 Task: Modify the salesforce file settings for the organization
Action: Mouse moved to (207, 201)
Screenshot: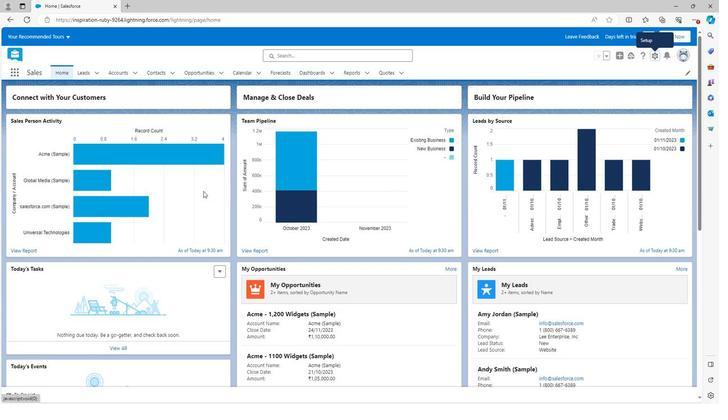 
Action: Mouse scrolled (207, 201) with delta (0, 0)
Screenshot: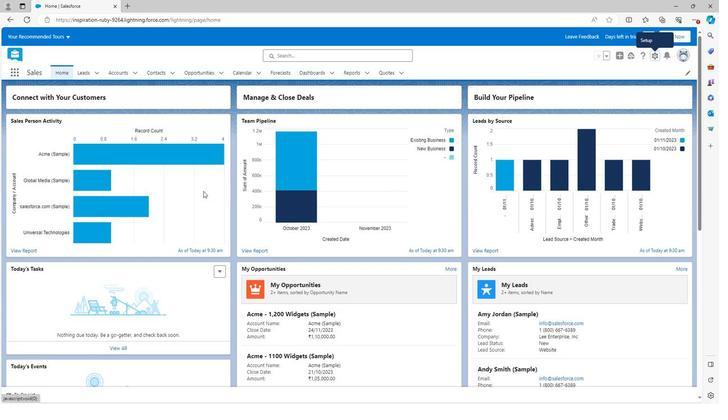 
Action: Mouse scrolled (207, 201) with delta (0, 0)
Screenshot: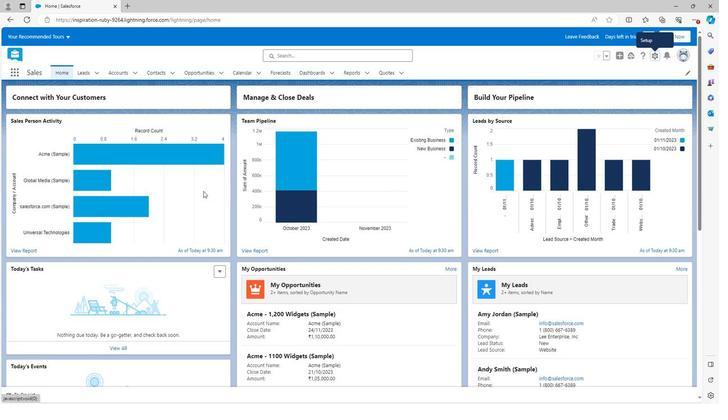 
Action: Mouse scrolled (207, 201) with delta (0, 0)
Screenshot: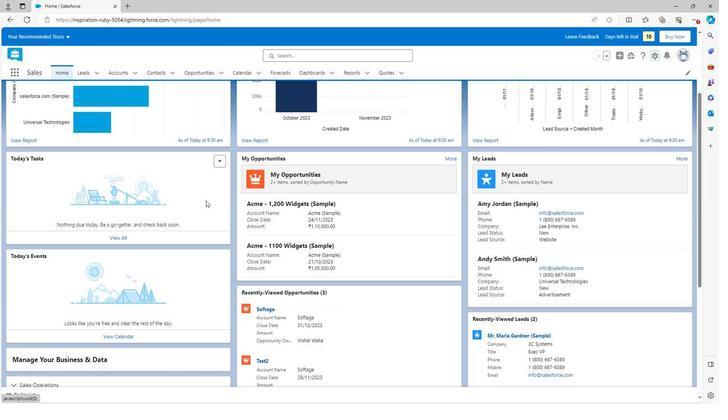 
Action: Mouse scrolled (207, 201) with delta (0, 0)
Screenshot: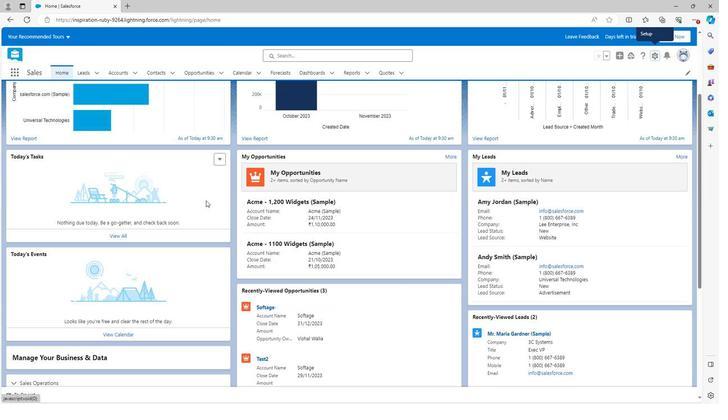 
Action: Mouse scrolled (207, 201) with delta (0, 0)
Screenshot: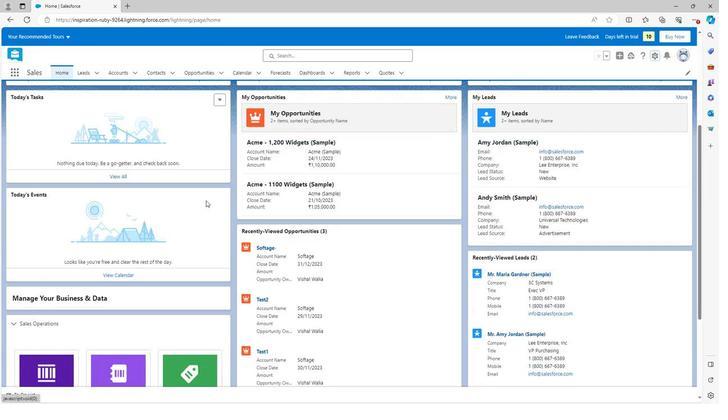 
Action: Mouse scrolled (207, 201) with delta (0, 0)
Screenshot: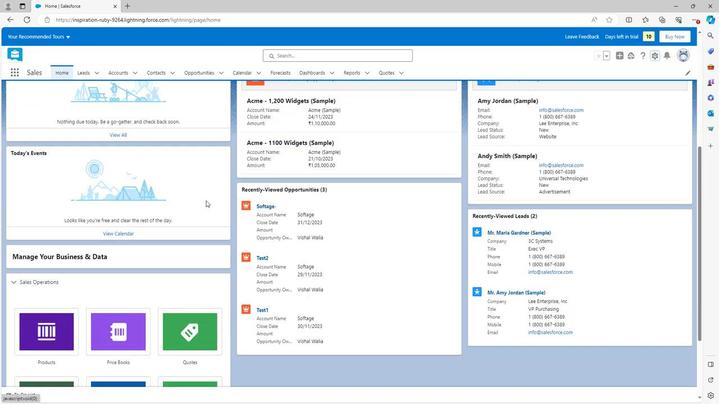 
Action: Mouse scrolled (207, 202) with delta (0, 0)
Screenshot: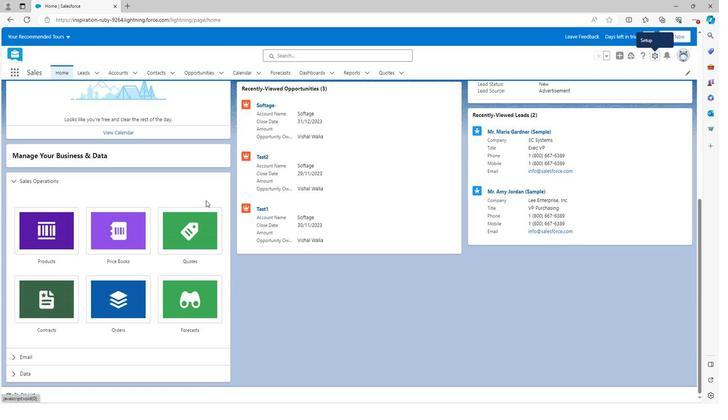 
Action: Mouse scrolled (207, 202) with delta (0, 0)
Screenshot: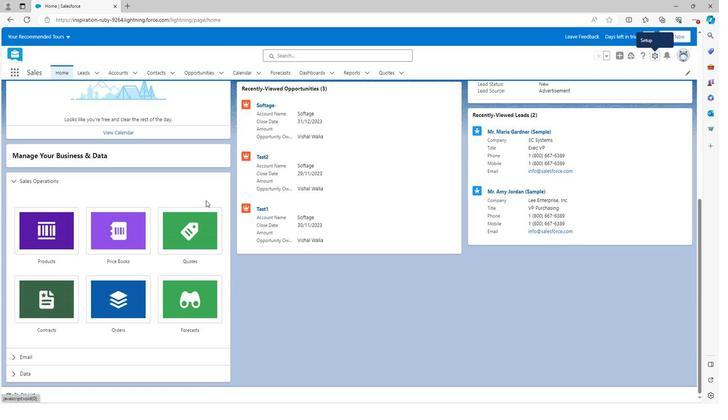 
Action: Mouse scrolled (207, 202) with delta (0, 0)
Screenshot: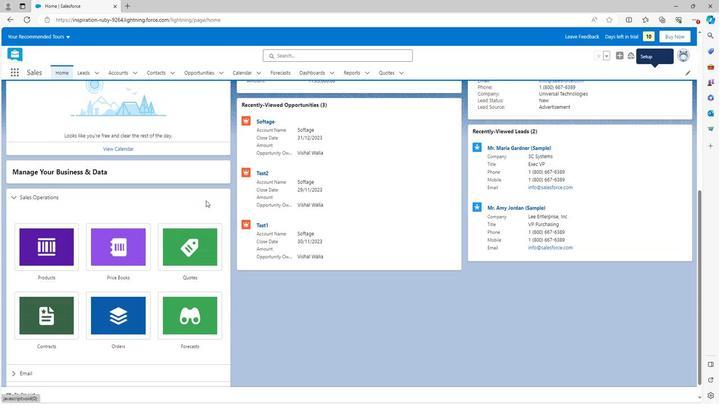 
Action: Mouse scrolled (207, 202) with delta (0, 0)
Screenshot: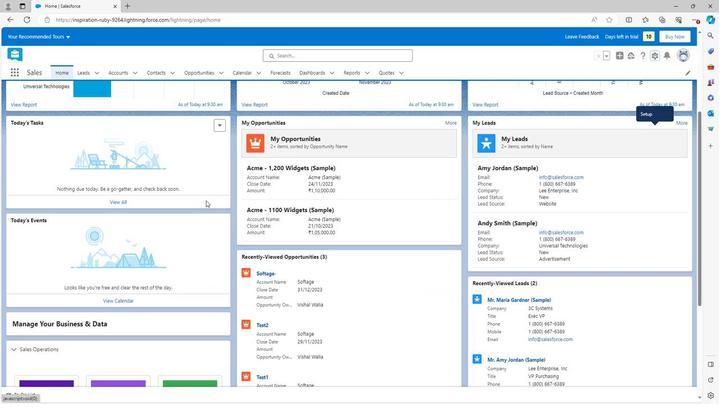 
Action: Mouse scrolled (207, 202) with delta (0, 0)
Screenshot: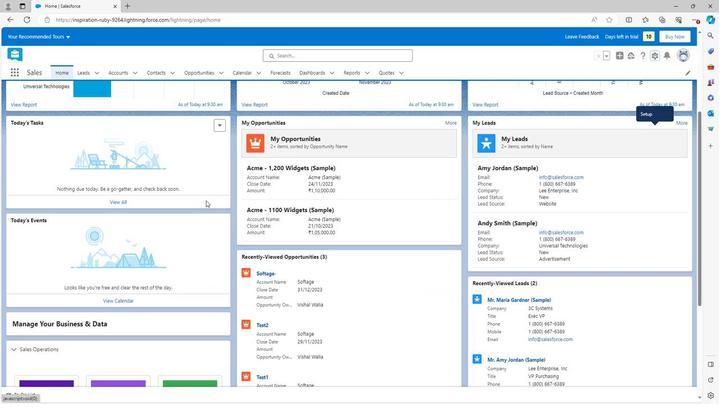 
Action: Mouse scrolled (207, 202) with delta (0, 0)
Screenshot: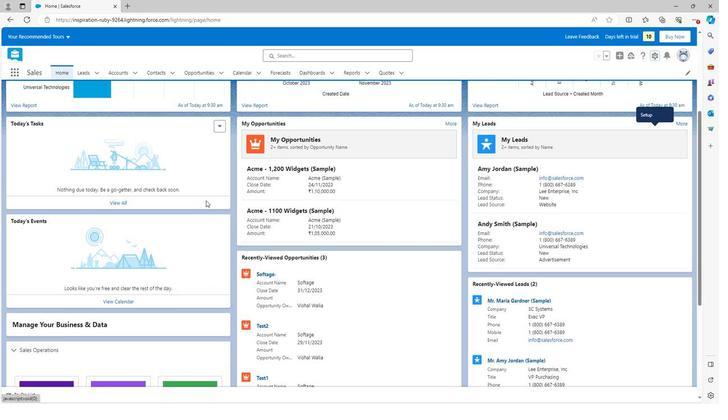 
Action: Mouse scrolled (207, 202) with delta (0, 0)
Screenshot: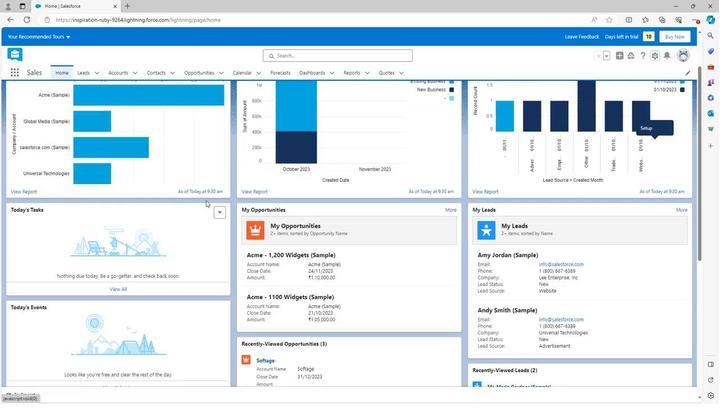 
Action: Mouse moved to (665, 57)
Screenshot: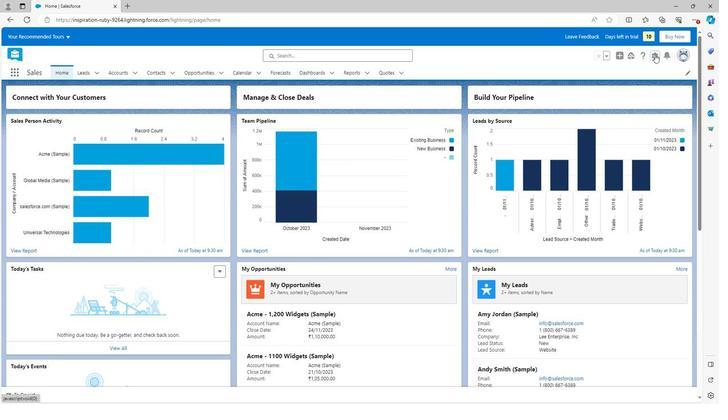 
Action: Mouse pressed left at (665, 57)
Screenshot: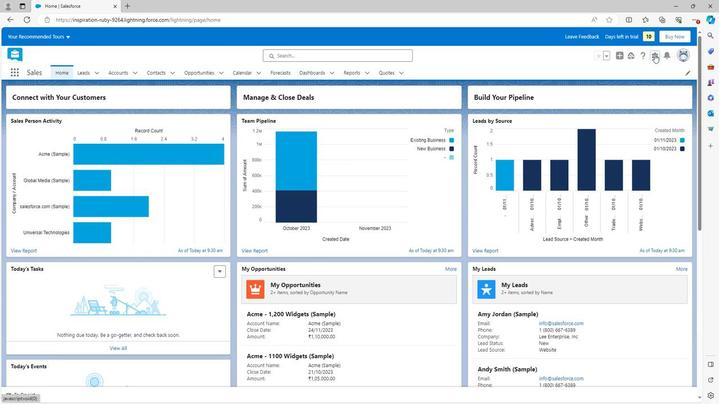
Action: Mouse moved to (647, 79)
Screenshot: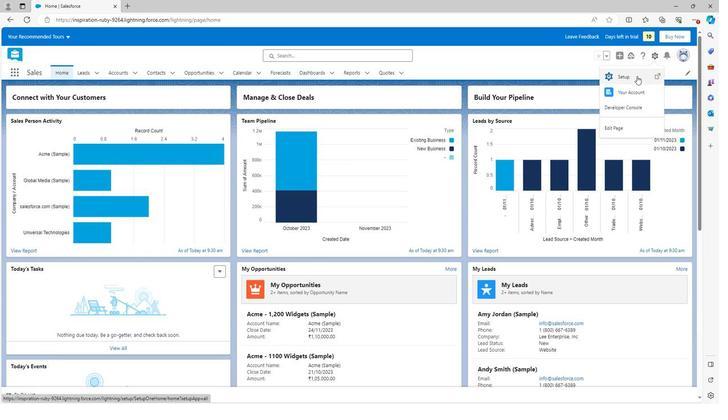 
Action: Mouse pressed left at (647, 79)
Screenshot: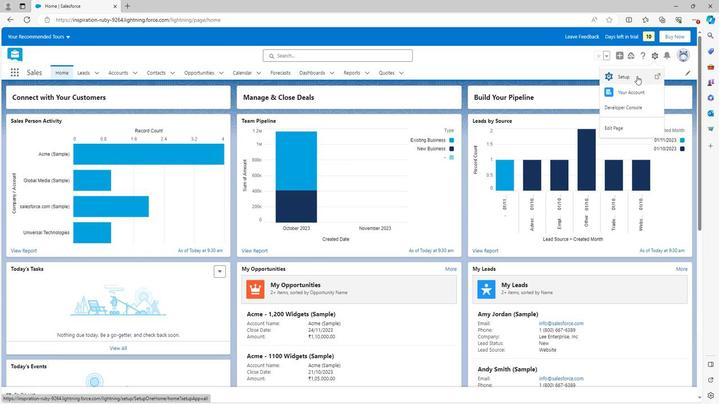 
Action: Mouse moved to (3, 294)
Screenshot: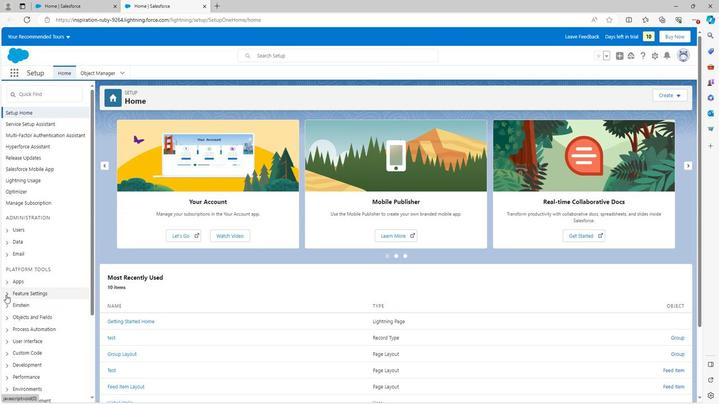 
Action: Mouse pressed left at (3, 294)
Screenshot: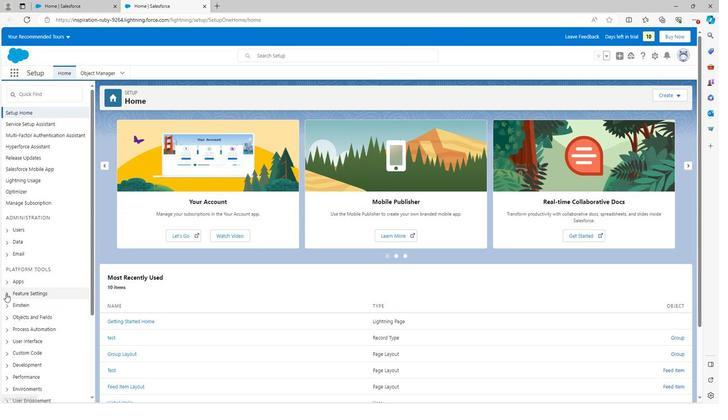 
Action: Mouse moved to (42, 324)
Screenshot: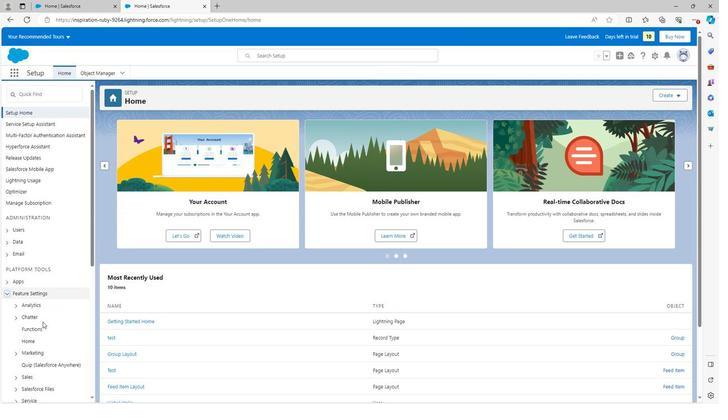 
Action: Mouse scrolled (42, 324) with delta (0, 0)
Screenshot: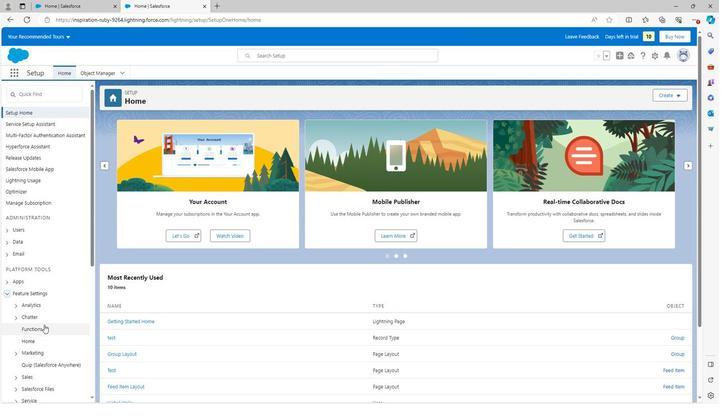 
Action: Mouse scrolled (42, 324) with delta (0, 0)
Screenshot: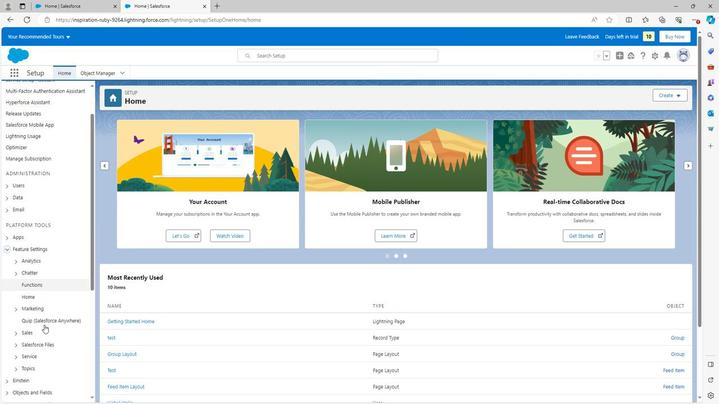 
Action: Mouse scrolled (42, 324) with delta (0, 0)
Screenshot: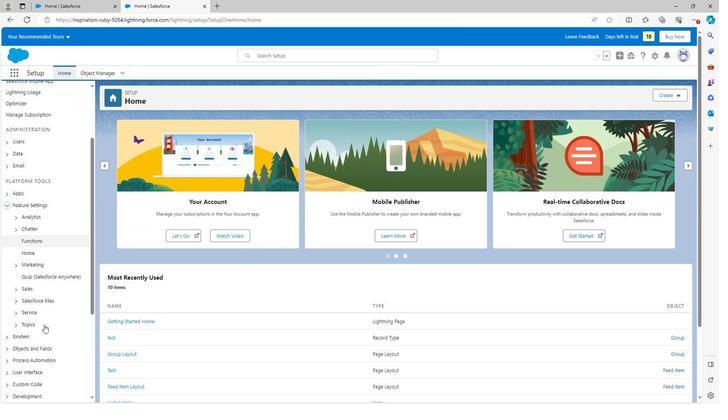 
Action: Mouse moved to (13, 245)
Screenshot: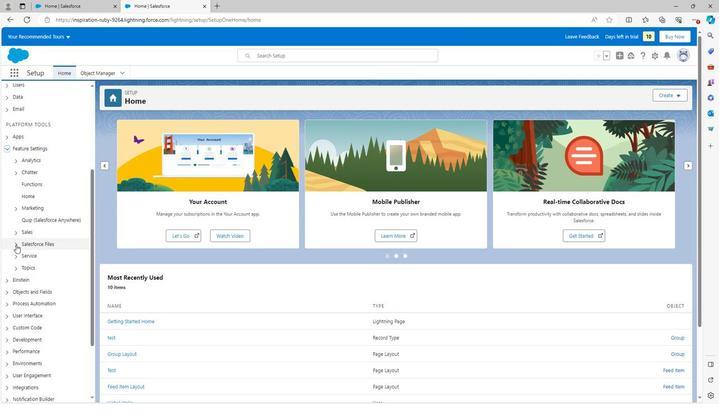 
Action: Mouse pressed left at (13, 245)
Screenshot: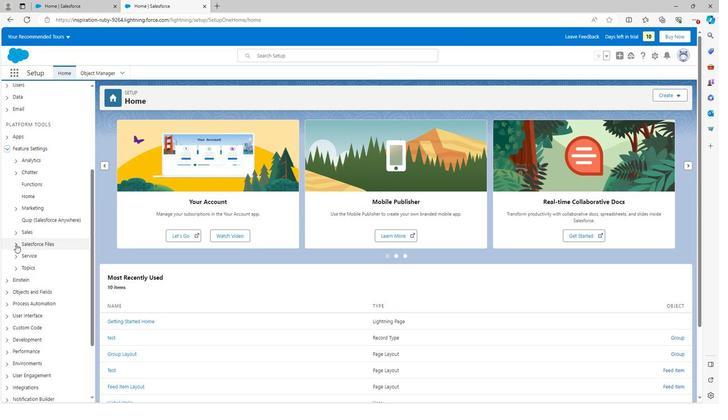 
Action: Mouse moved to (35, 296)
Screenshot: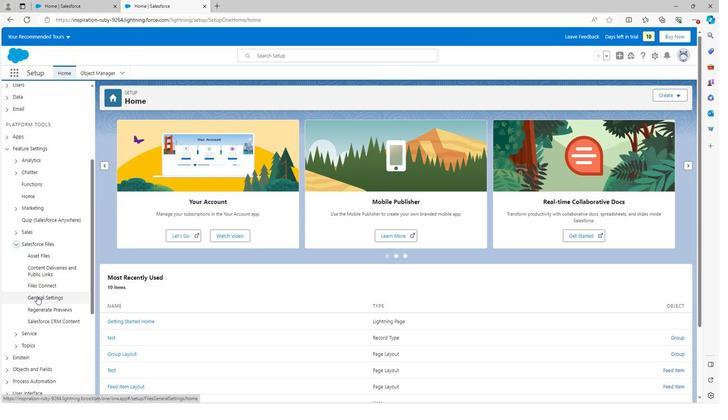 
Action: Mouse pressed left at (35, 296)
Screenshot: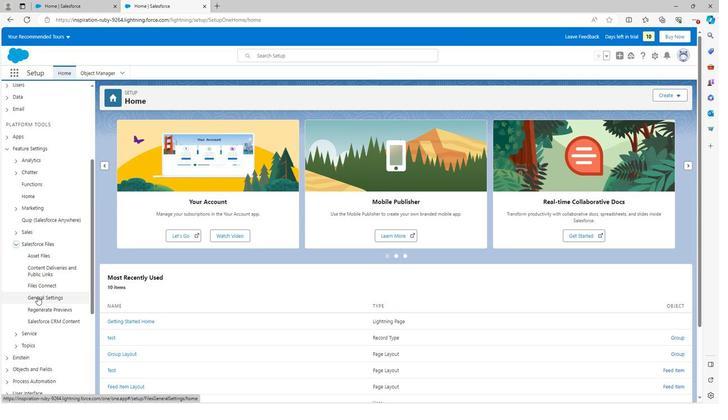 
Action: Mouse moved to (292, 224)
Screenshot: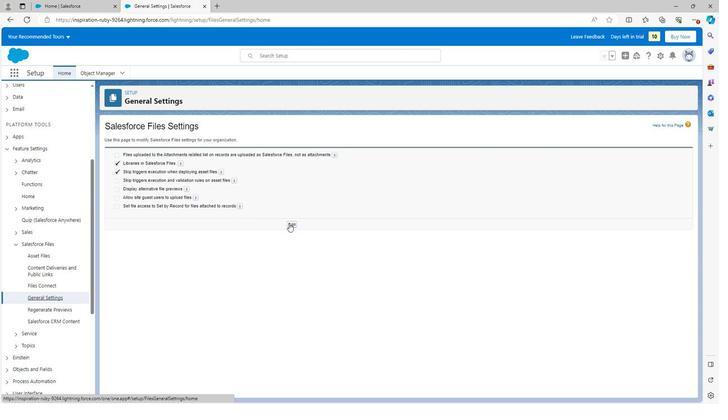 
Action: Mouse pressed left at (292, 224)
Screenshot: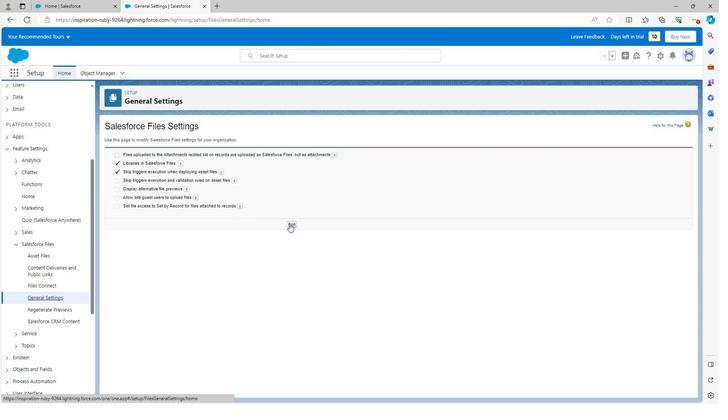 
Action: Mouse moved to (117, 187)
Screenshot: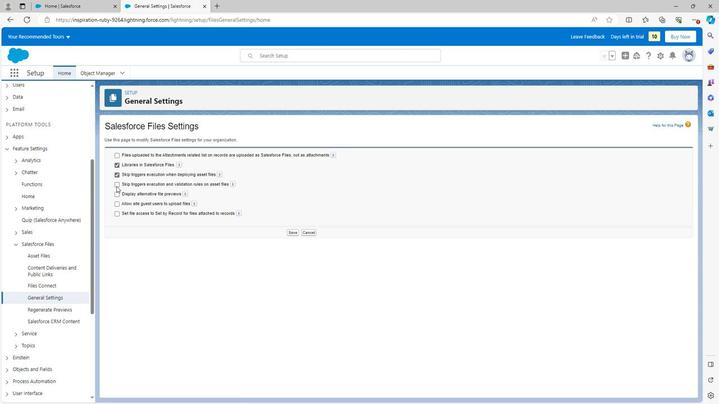 
Action: Mouse pressed left at (117, 187)
Screenshot: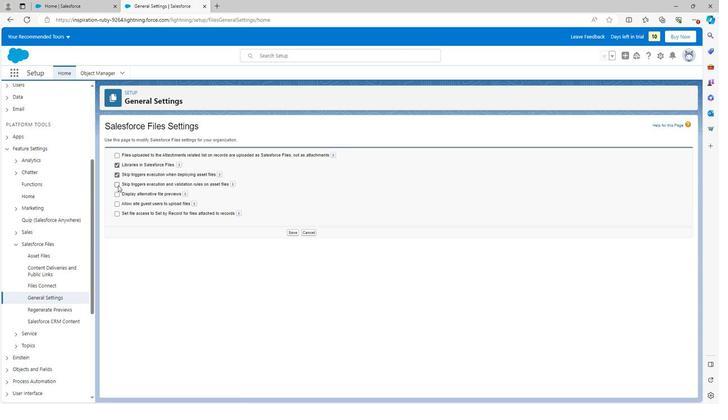 
Action: Mouse moved to (116, 194)
Screenshot: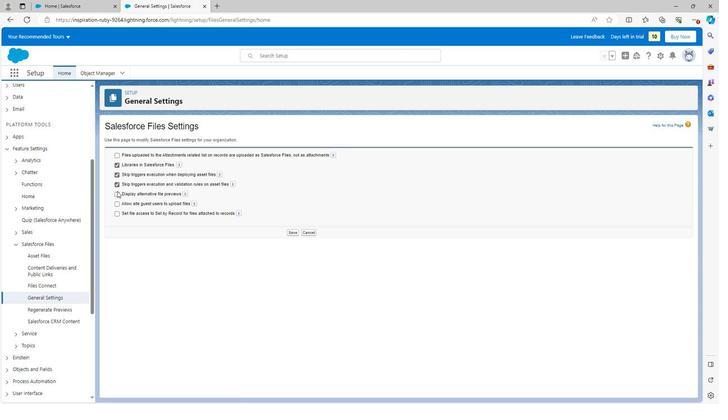 
Action: Mouse pressed left at (116, 194)
Screenshot: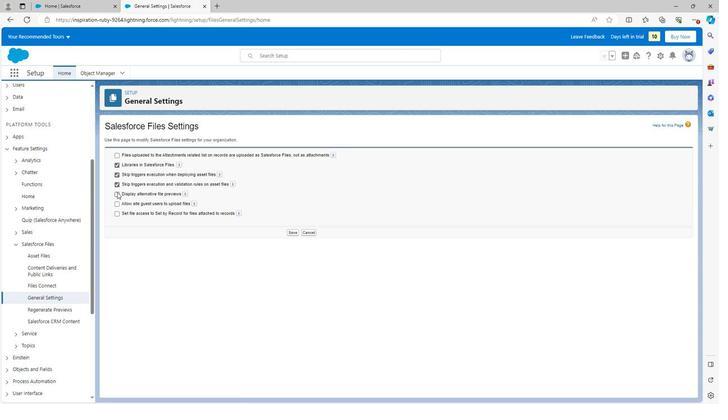 
Action: Mouse moved to (115, 205)
Screenshot: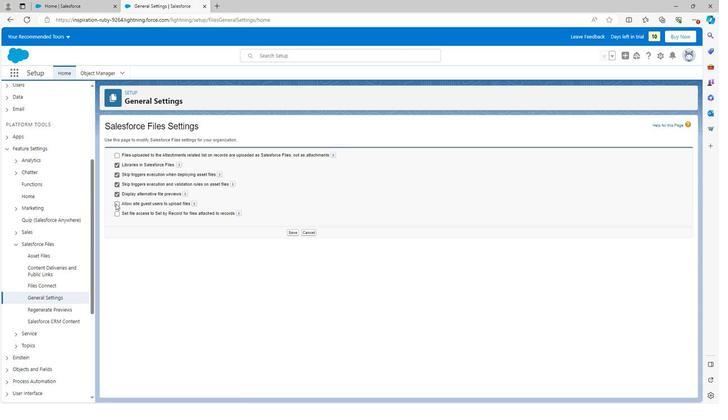 
Action: Mouse pressed left at (115, 205)
Screenshot: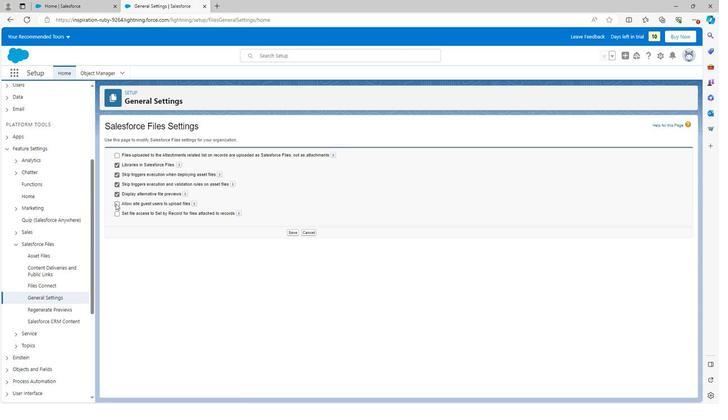 
Action: Mouse moved to (116, 229)
Screenshot: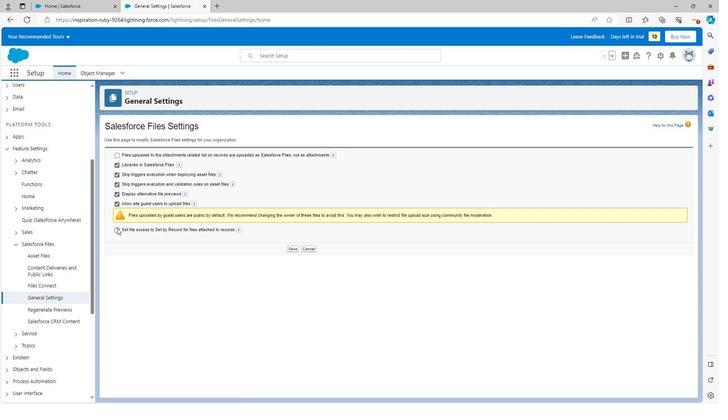
Action: Mouse pressed left at (116, 229)
Screenshot: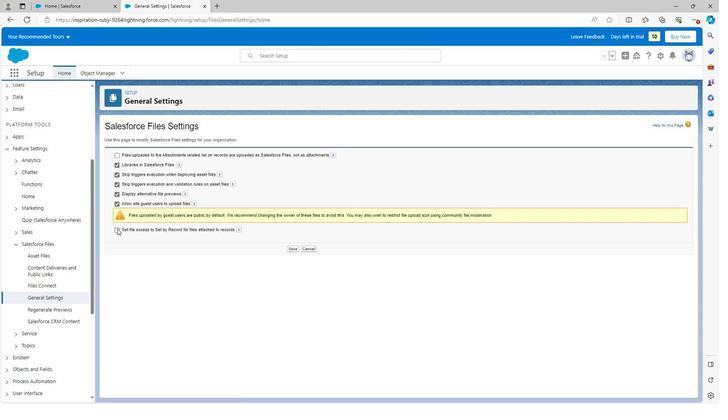 
Action: Mouse pressed left at (116, 229)
Screenshot: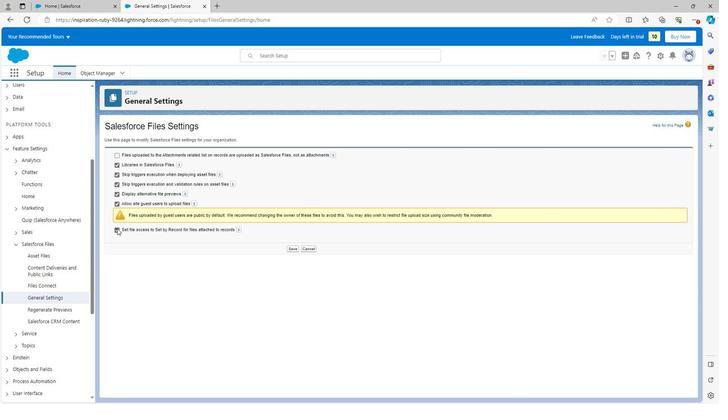 
Action: Mouse moved to (115, 205)
Screenshot: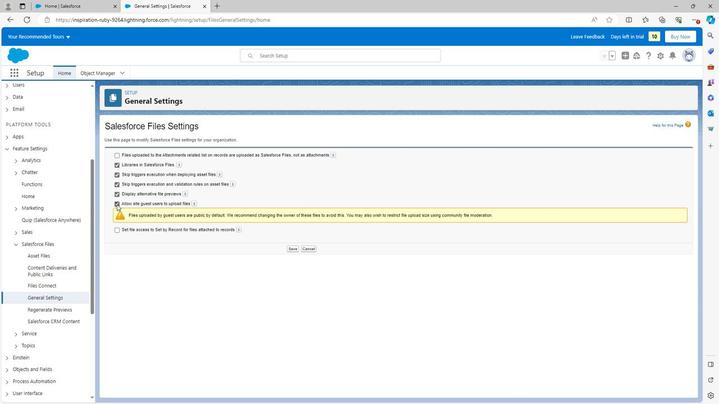 
Action: Mouse pressed left at (115, 205)
Screenshot: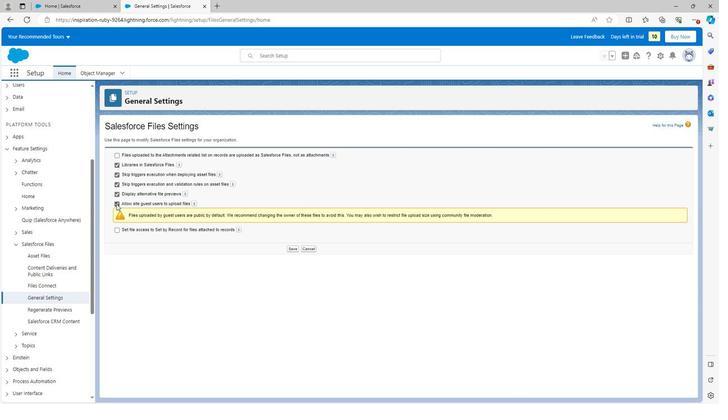 
Action: Mouse moved to (114, 195)
Screenshot: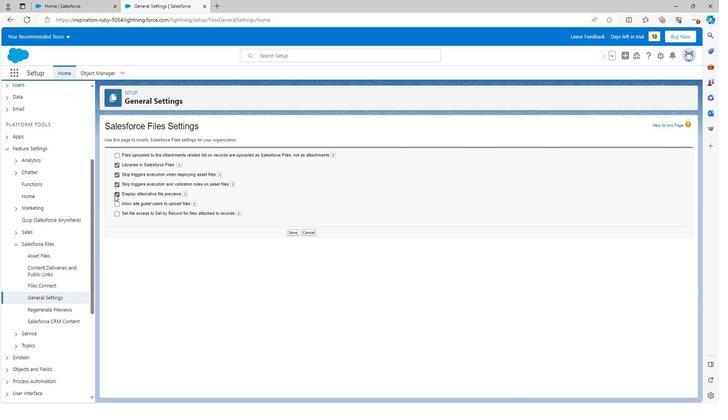 
Action: Mouse pressed left at (114, 195)
Screenshot: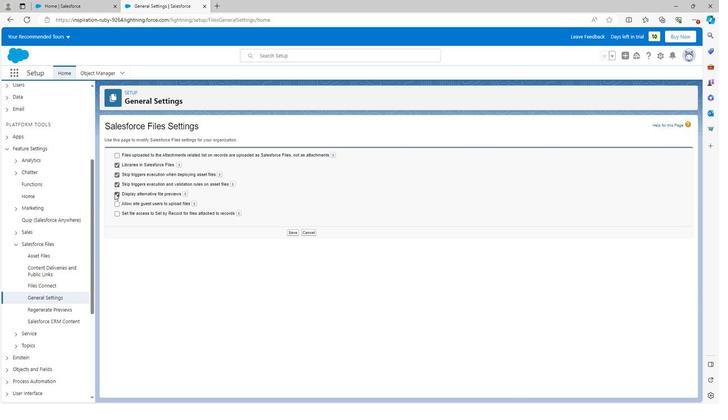
Action: Mouse moved to (115, 186)
Screenshot: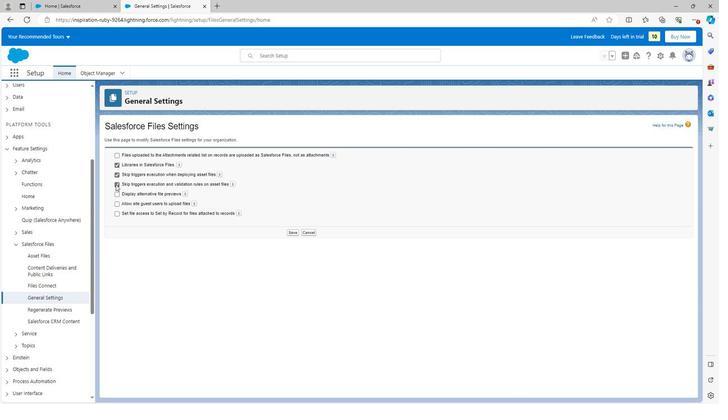 
Action: Mouse pressed left at (115, 186)
Screenshot: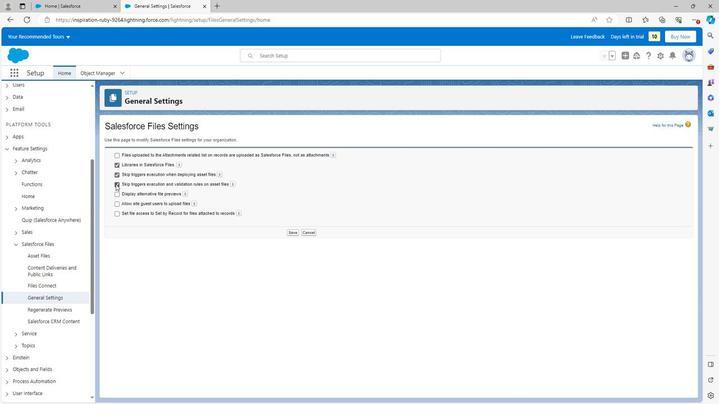 
Action: Mouse moved to (292, 233)
Screenshot: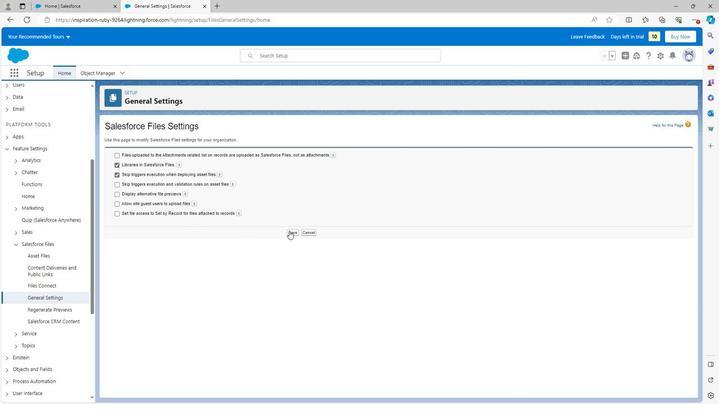 
Action: Mouse pressed left at (292, 233)
Screenshot: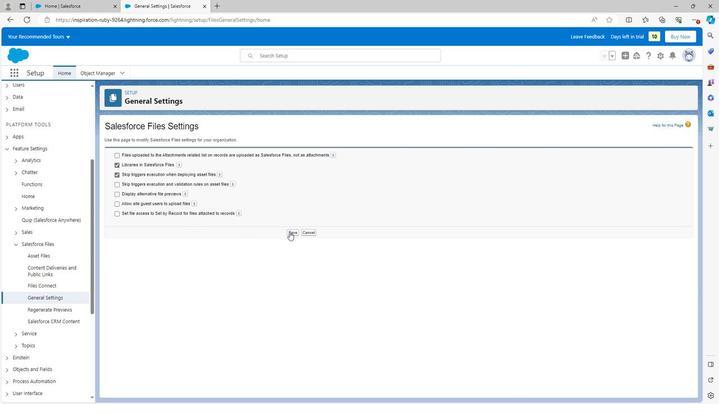 
Action: Mouse moved to (273, 246)
Screenshot: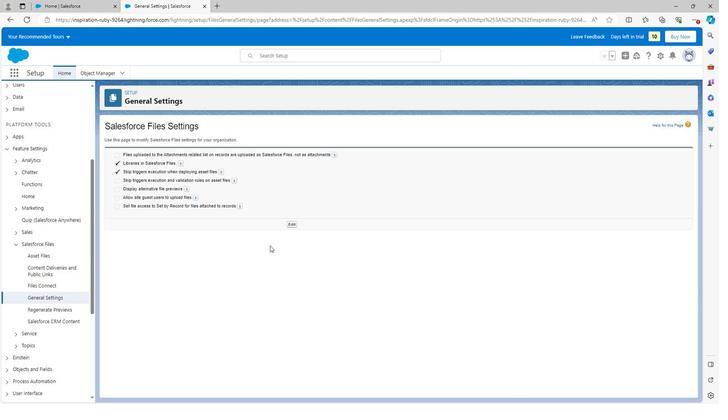 
